 Task: Set a reminder to back up your important files on the 5th at 11:00 AM.
Action: Mouse moved to (67, 119)
Screenshot: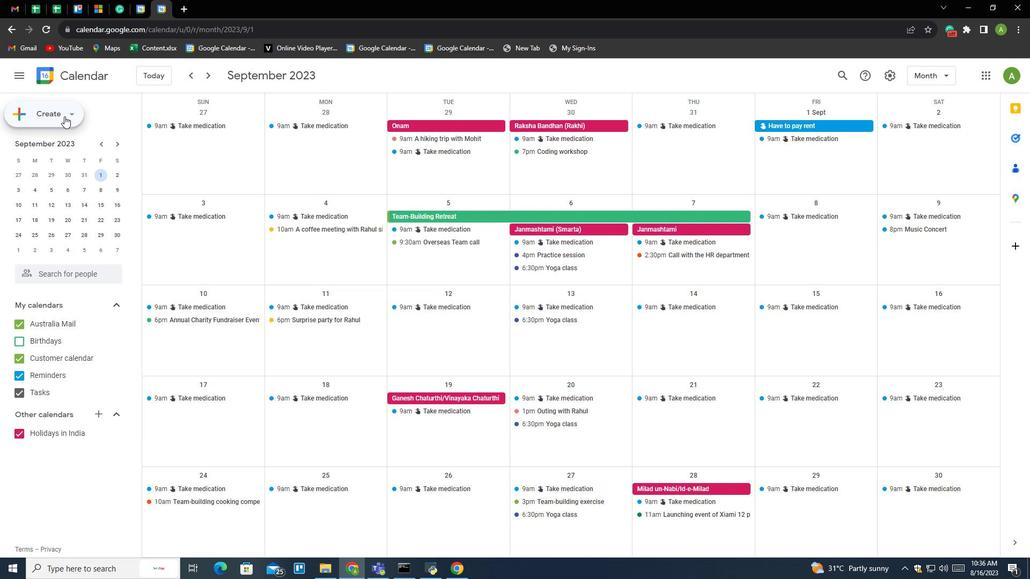 
Action: Mouse pressed left at (67, 119)
Screenshot: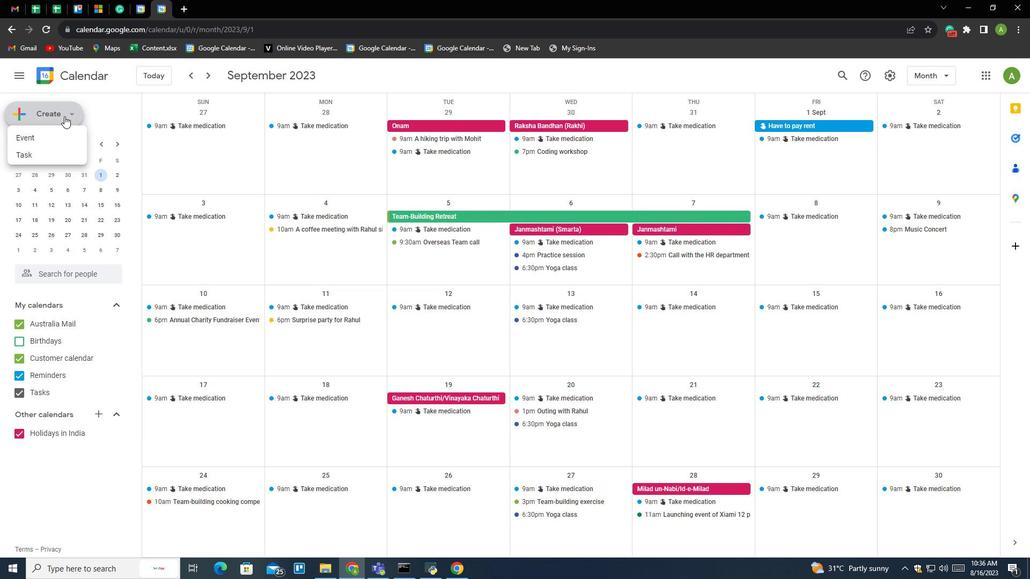 
Action: Mouse moved to (52, 144)
Screenshot: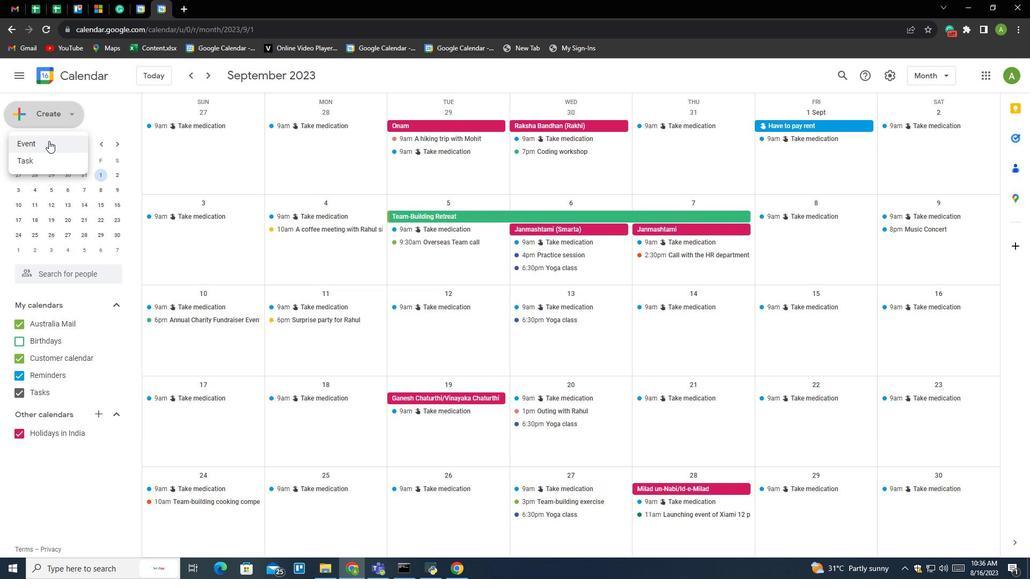 
Action: Mouse pressed left at (52, 144)
Screenshot: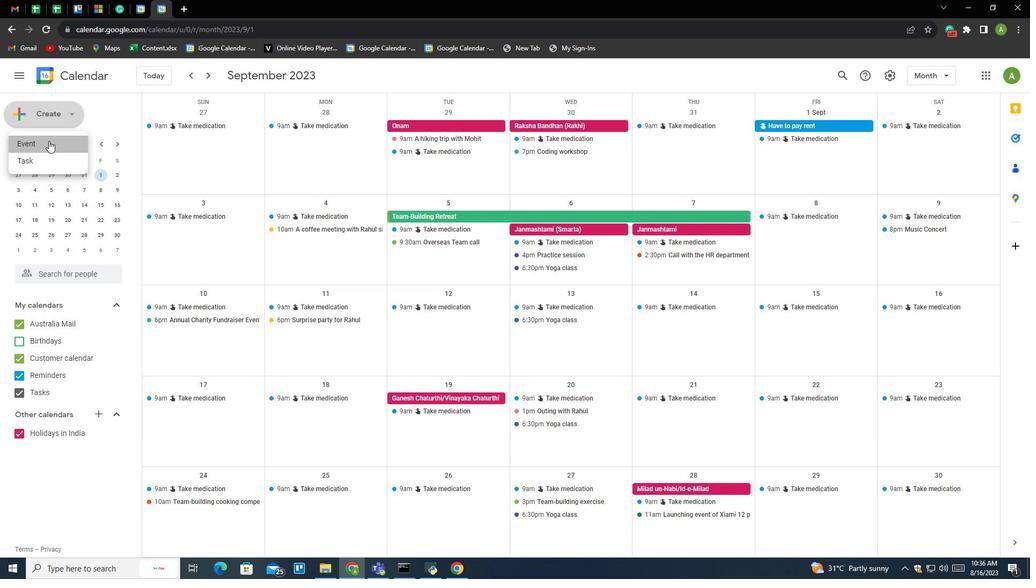 
Action: Mouse moved to (635, 186)
Screenshot: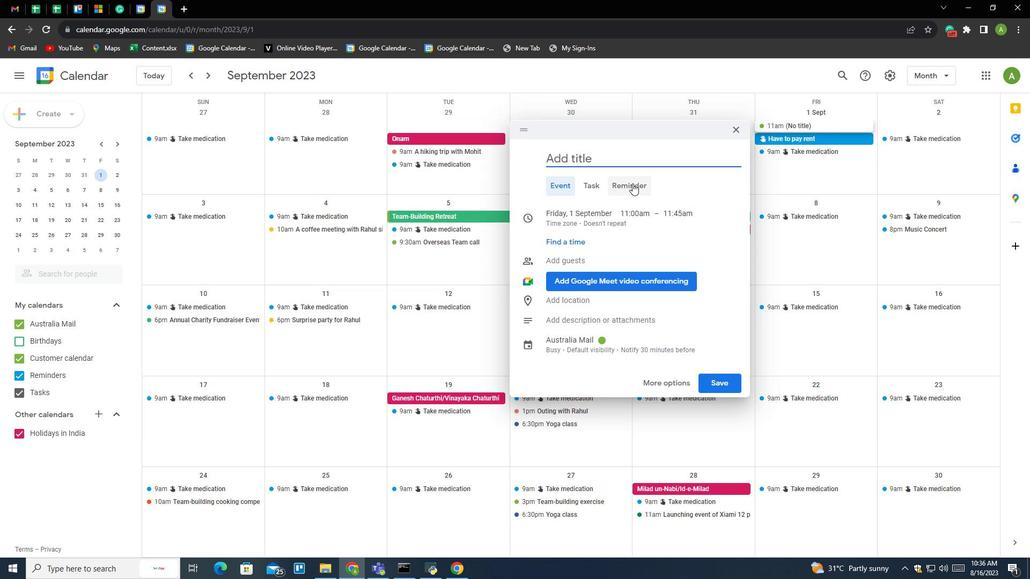 
Action: Mouse pressed left at (635, 186)
Screenshot: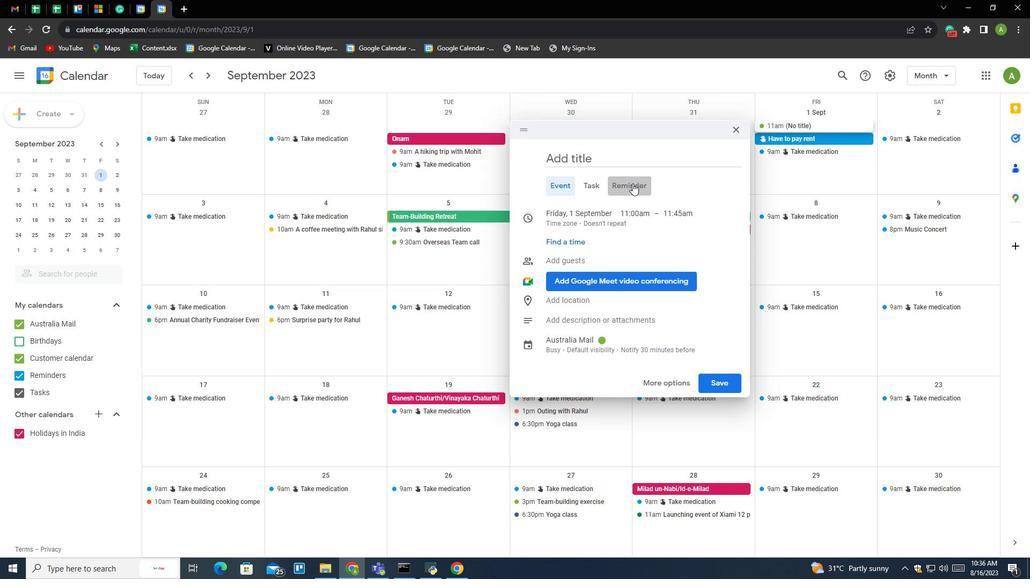 
Action: Mouse moved to (622, 162)
Screenshot: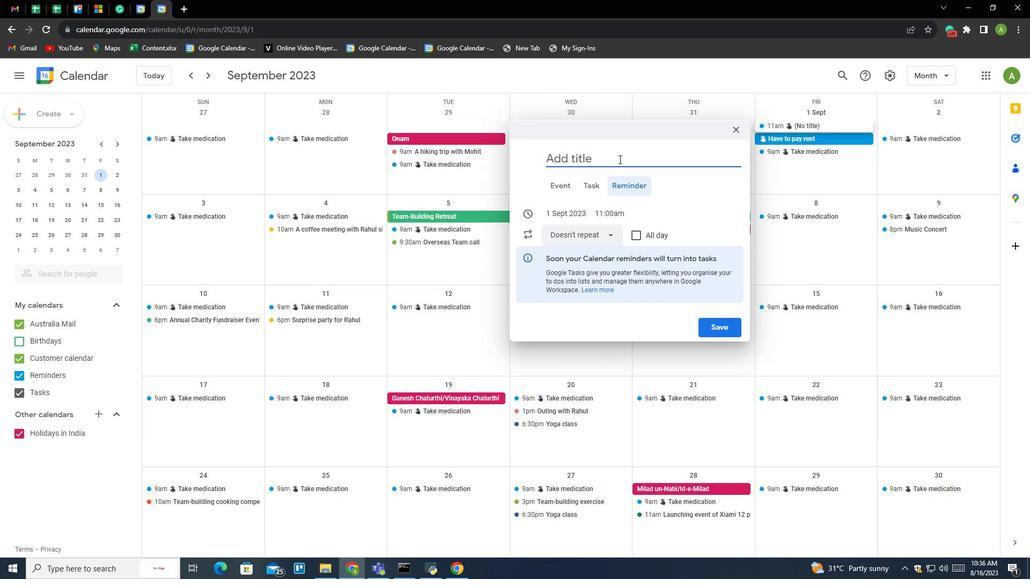 
Action: Mouse pressed left at (622, 162)
Screenshot: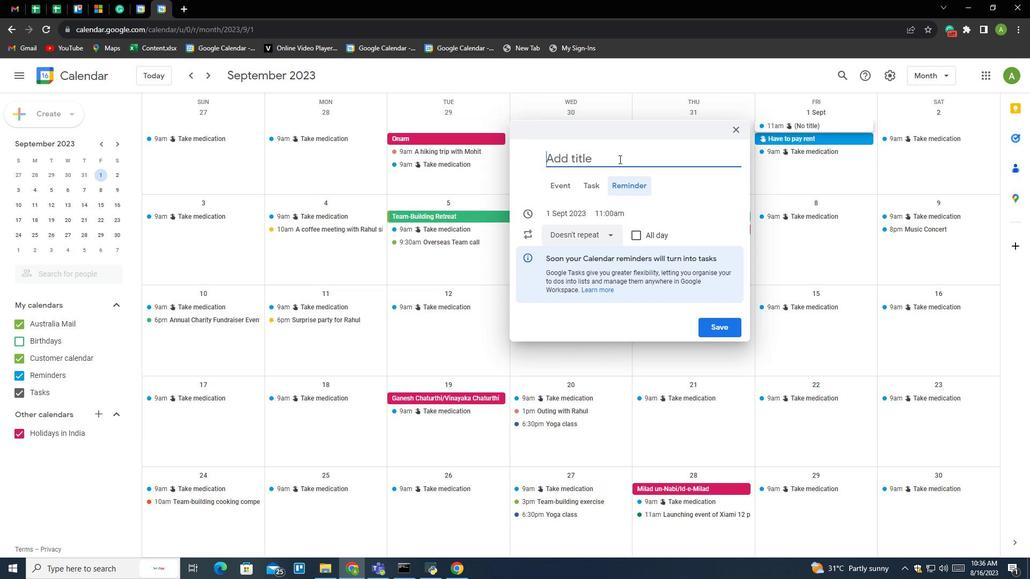 
Action: Key pressed <Key.shift><Key.shift><Key.shift><Key.shift><Key.shift><Key.shift><Key.shift><Key.shift><Key.shift><Key.shift><Key.shift><Key.shift><Key.shift><Key.shift><Key.shift><Key.shift><Key.shift><Key.shift><Key.shift>Reminder<Key.space>to<Key.space>back<Key.space>up<Key.space>your<Key.space>important<Key.space>files
Screenshot: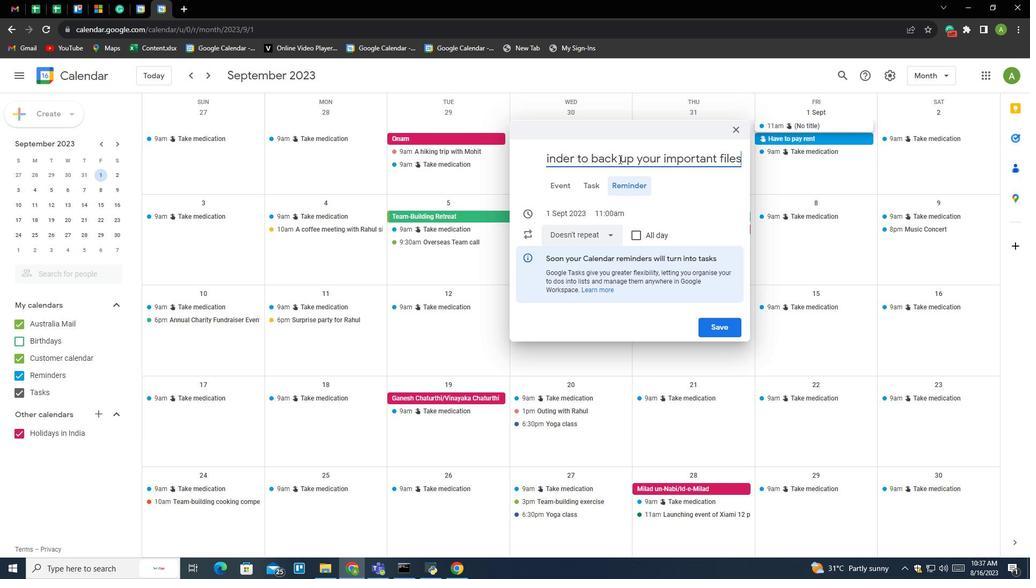 
Action: Mouse moved to (548, 214)
Screenshot: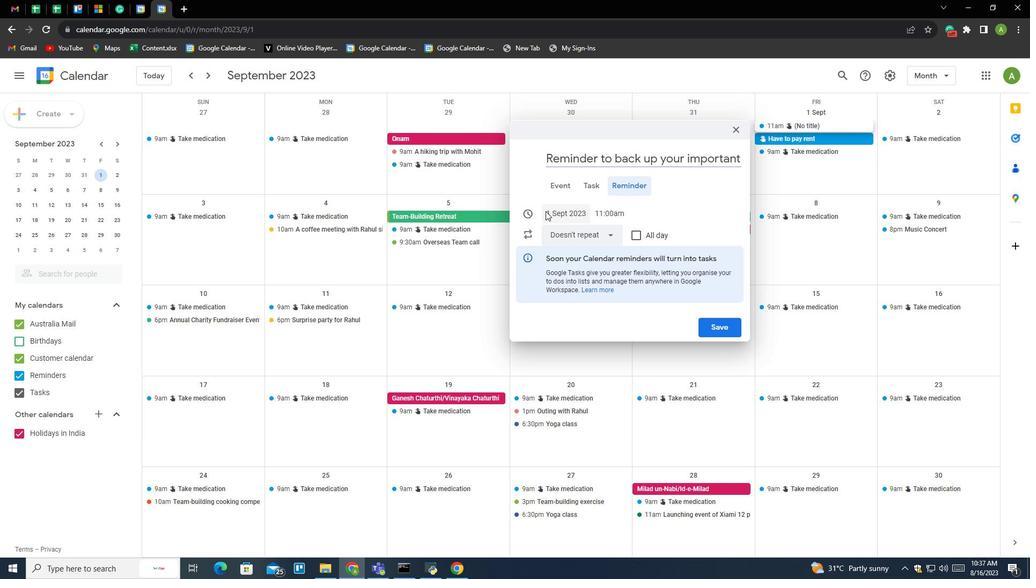 
Action: Mouse pressed left at (548, 214)
Screenshot: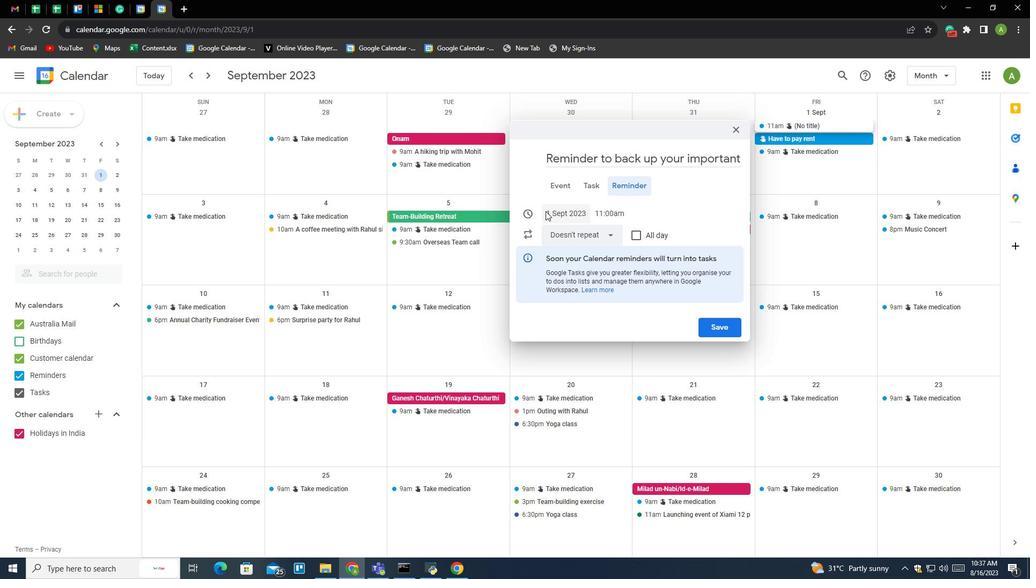 
Action: Mouse moved to (604, 288)
Screenshot: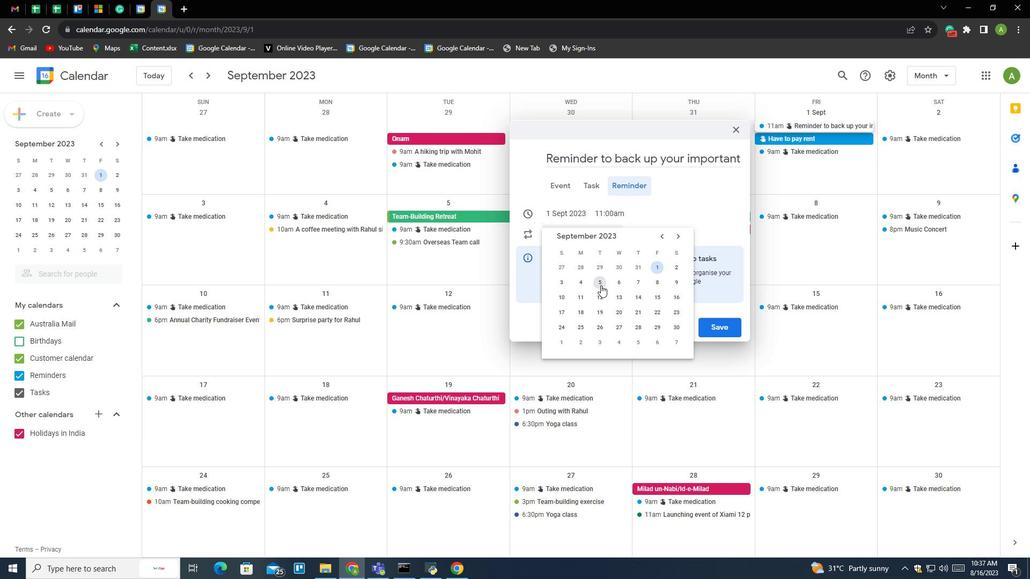 
Action: Mouse pressed left at (604, 288)
Screenshot: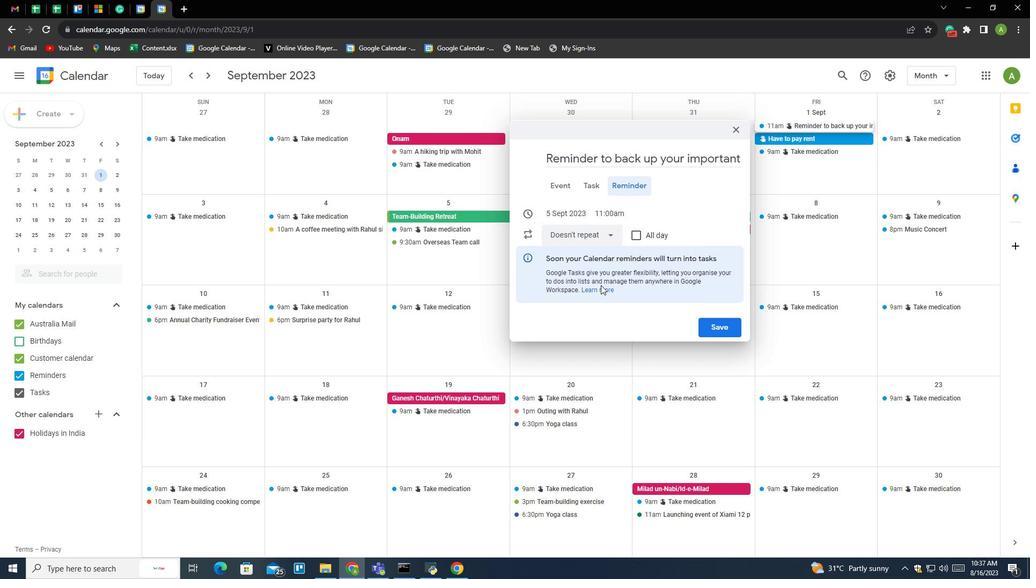 
Action: Mouse moved to (351, 382)
Screenshot: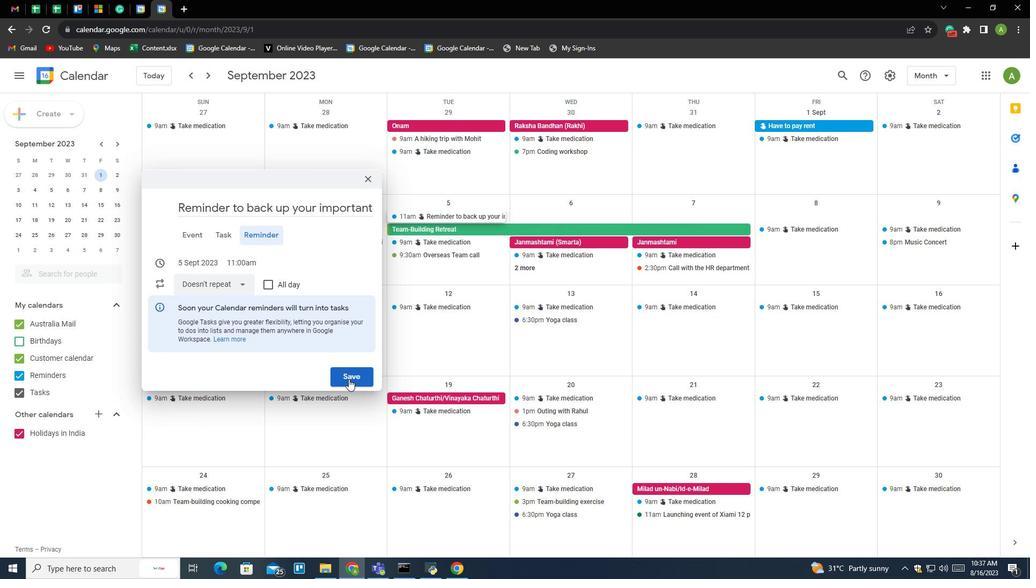 
Action: Mouse pressed left at (351, 382)
Screenshot: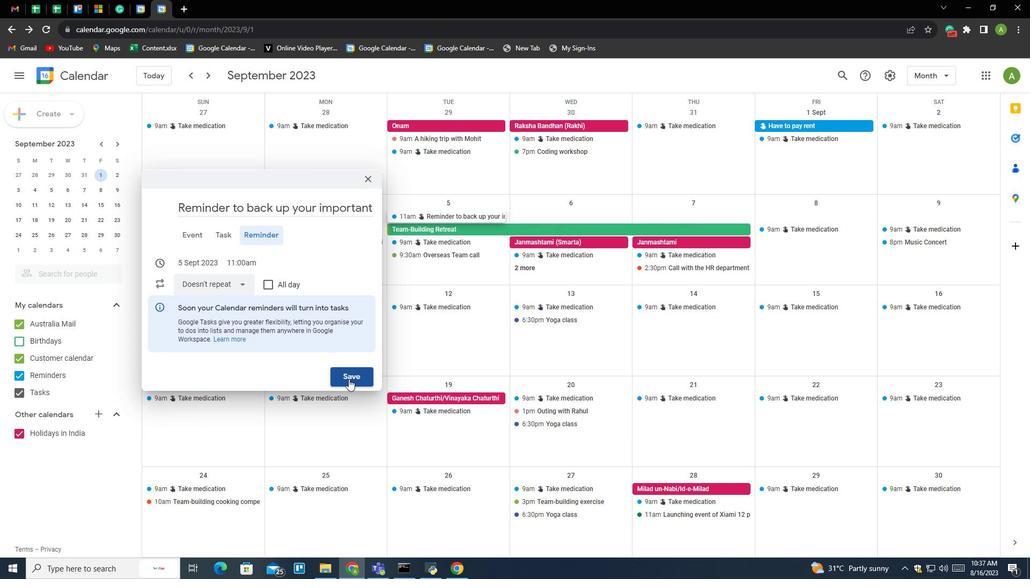 
Action: Mouse moved to (548, 379)
Screenshot: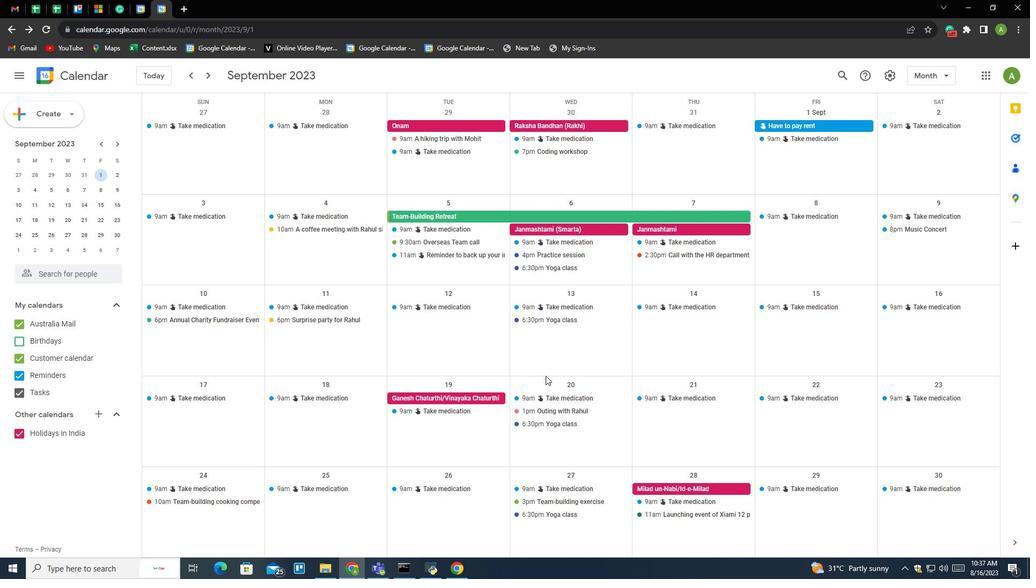 
